 Task: Change your pronoun visibility to your connections.
Action: Mouse moved to (814, 100)
Screenshot: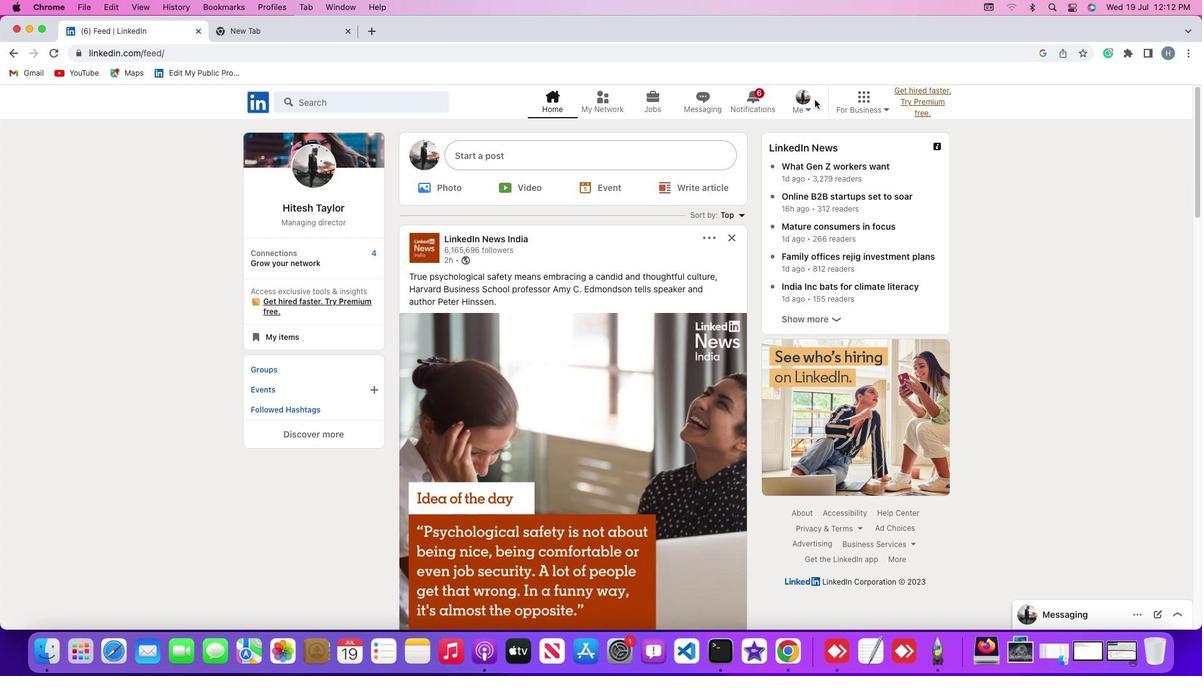 
Action: Mouse pressed left at (814, 100)
Screenshot: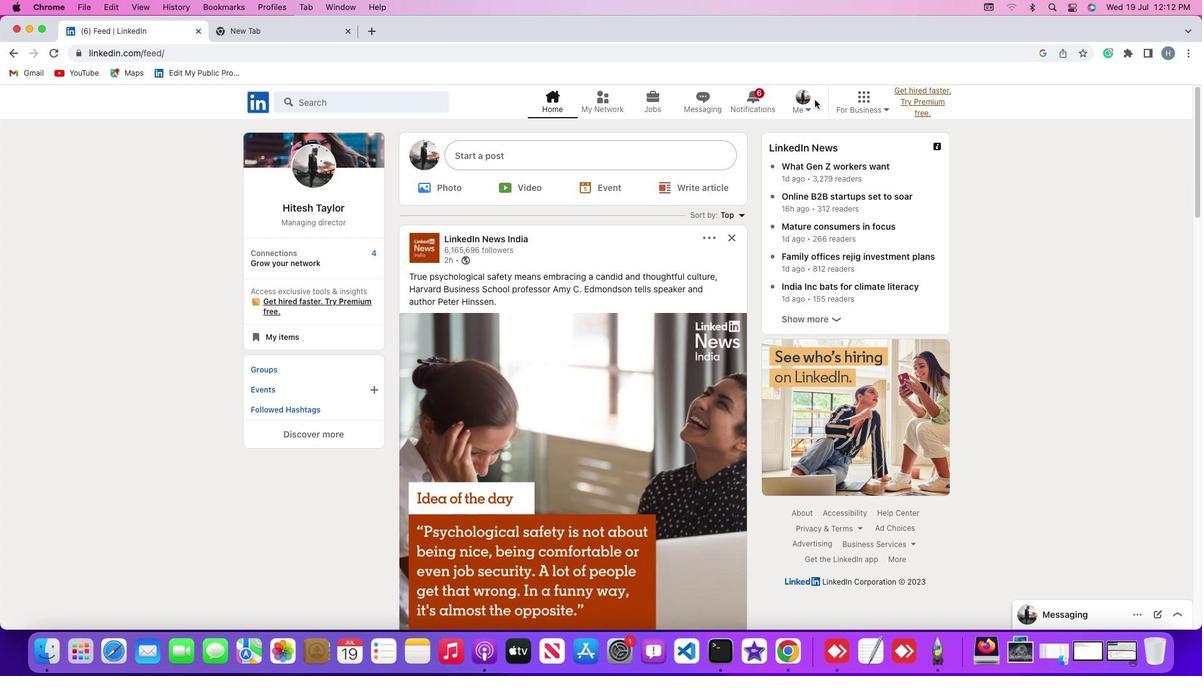 
Action: Mouse moved to (810, 105)
Screenshot: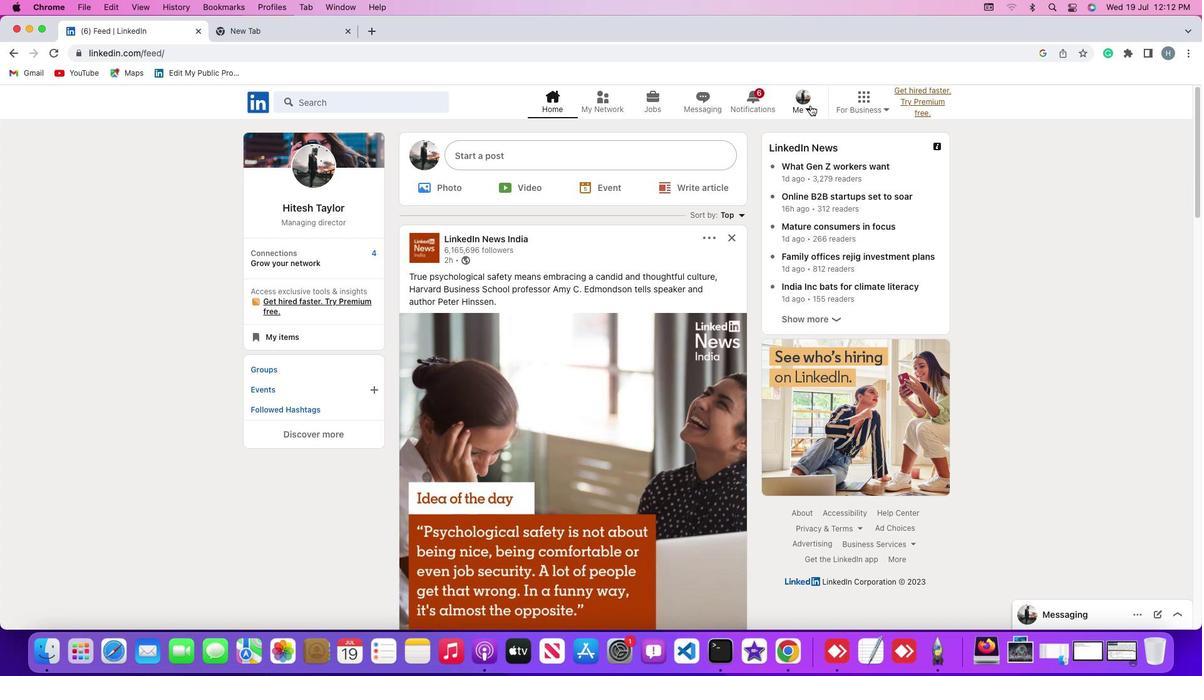 
Action: Mouse pressed left at (810, 105)
Screenshot: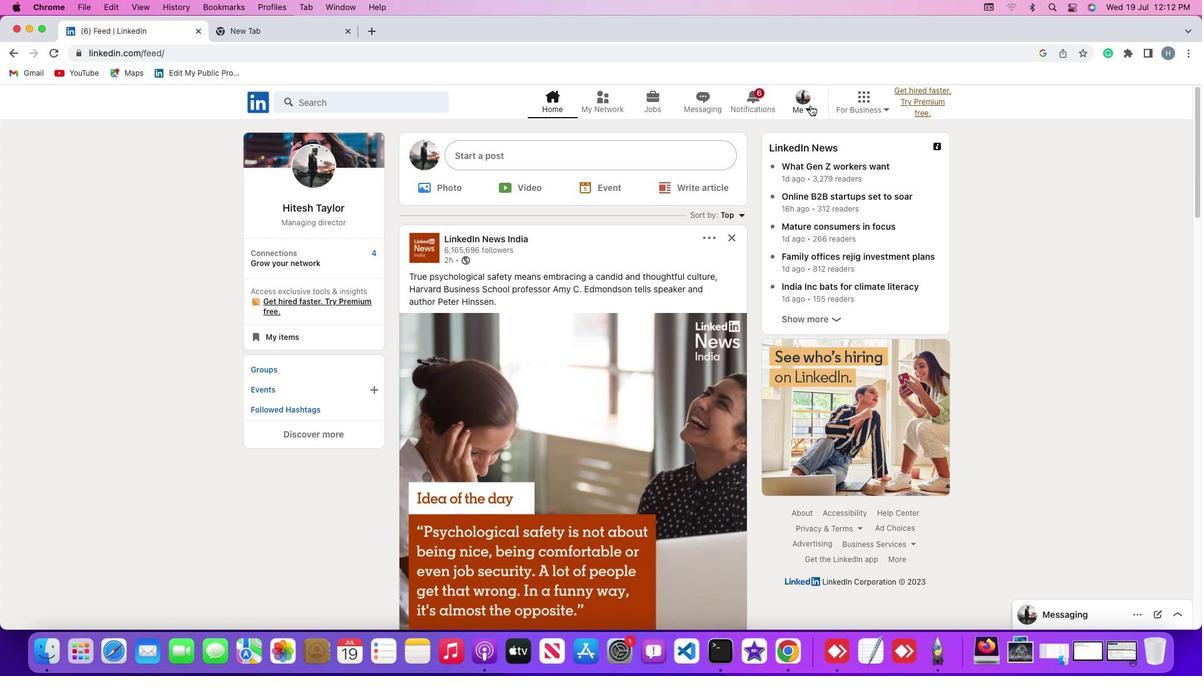 
Action: Mouse moved to (793, 172)
Screenshot: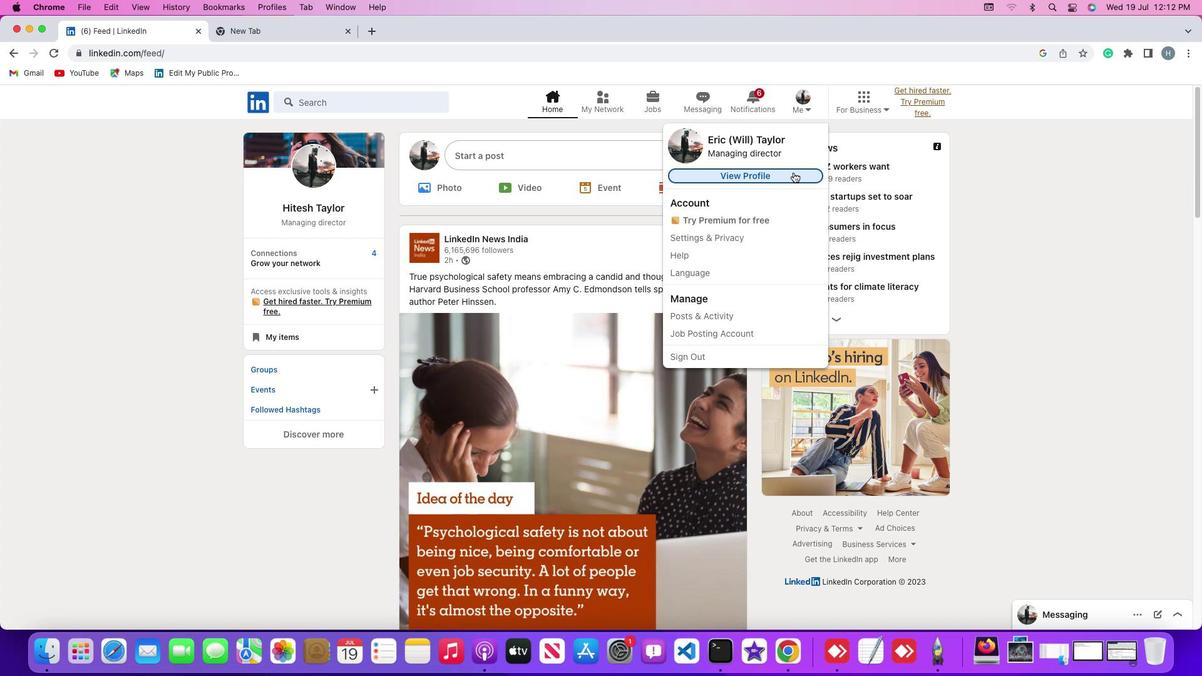 
Action: Mouse pressed left at (793, 172)
Screenshot: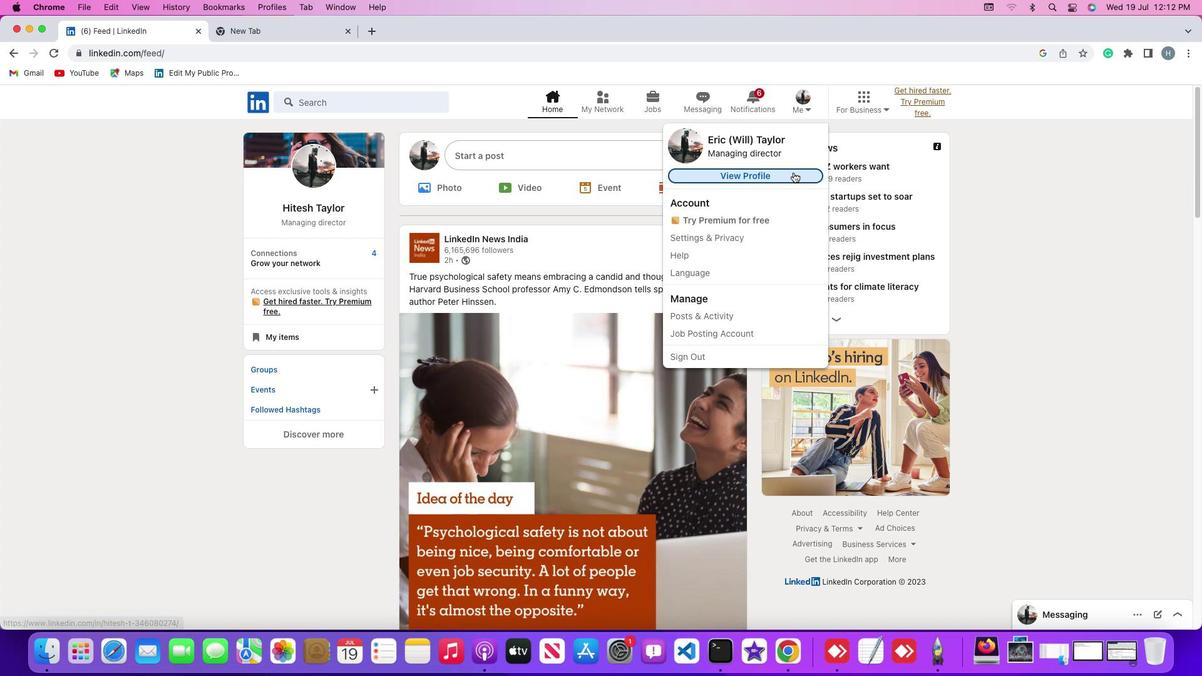 
Action: Mouse moved to (726, 278)
Screenshot: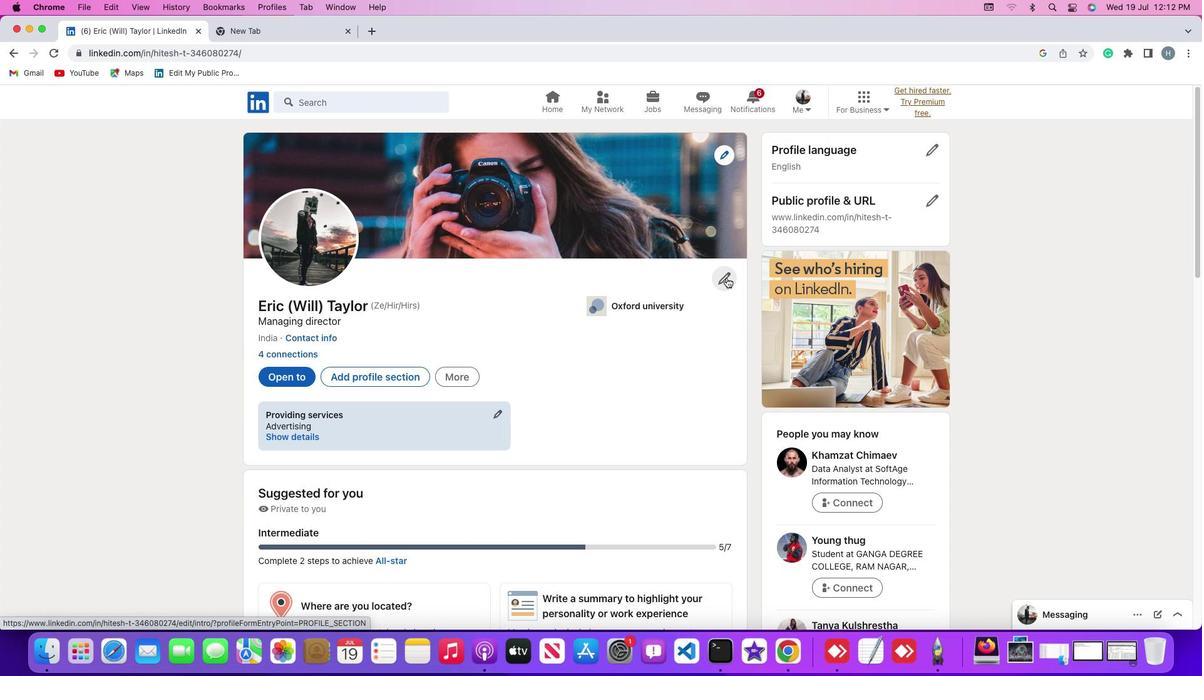 
Action: Mouse pressed left at (726, 278)
Screenshot: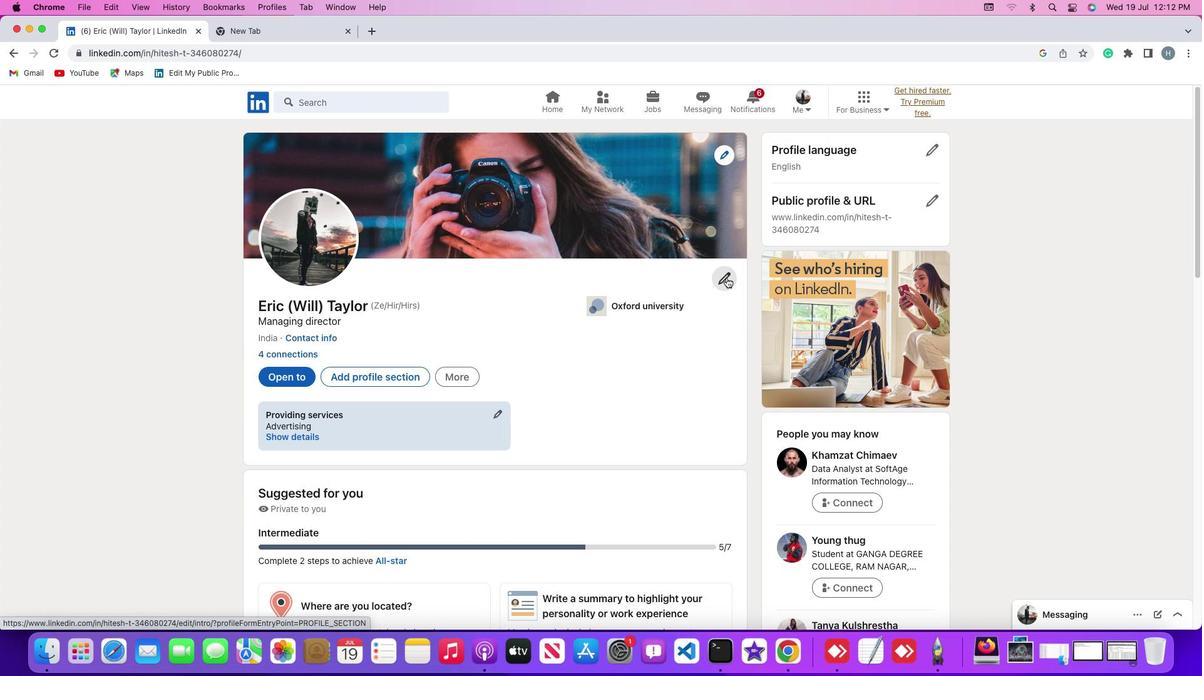 
Action: Mouse moved to (670, 346)
Screenshot: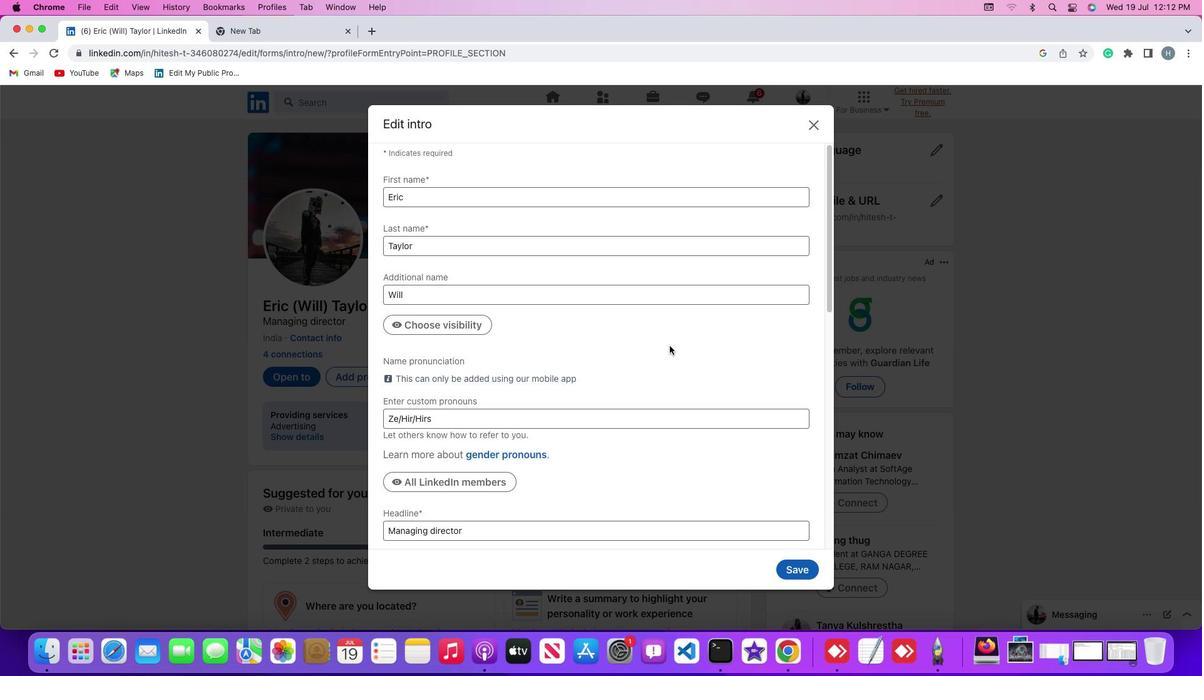 
Action: Mouse scrolled (670, 346) with delta (0, 0)
Screenshot: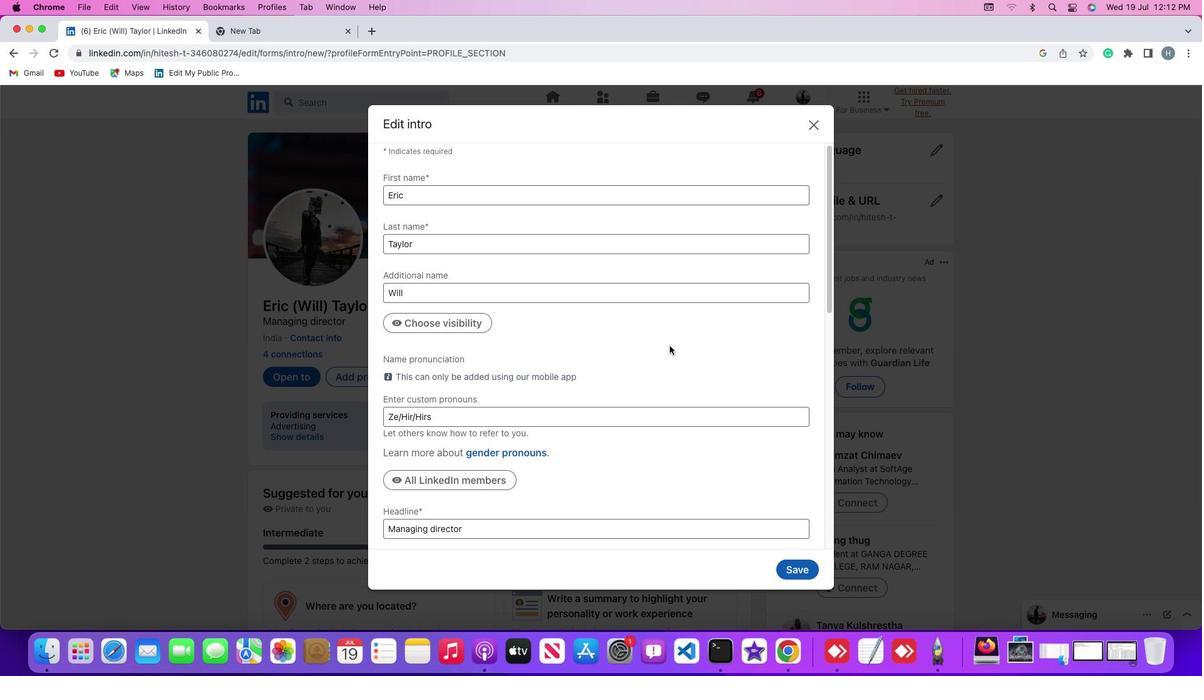 
Action: Mouse scrolled (670, 346) with delta (0, 0)
Screenshot: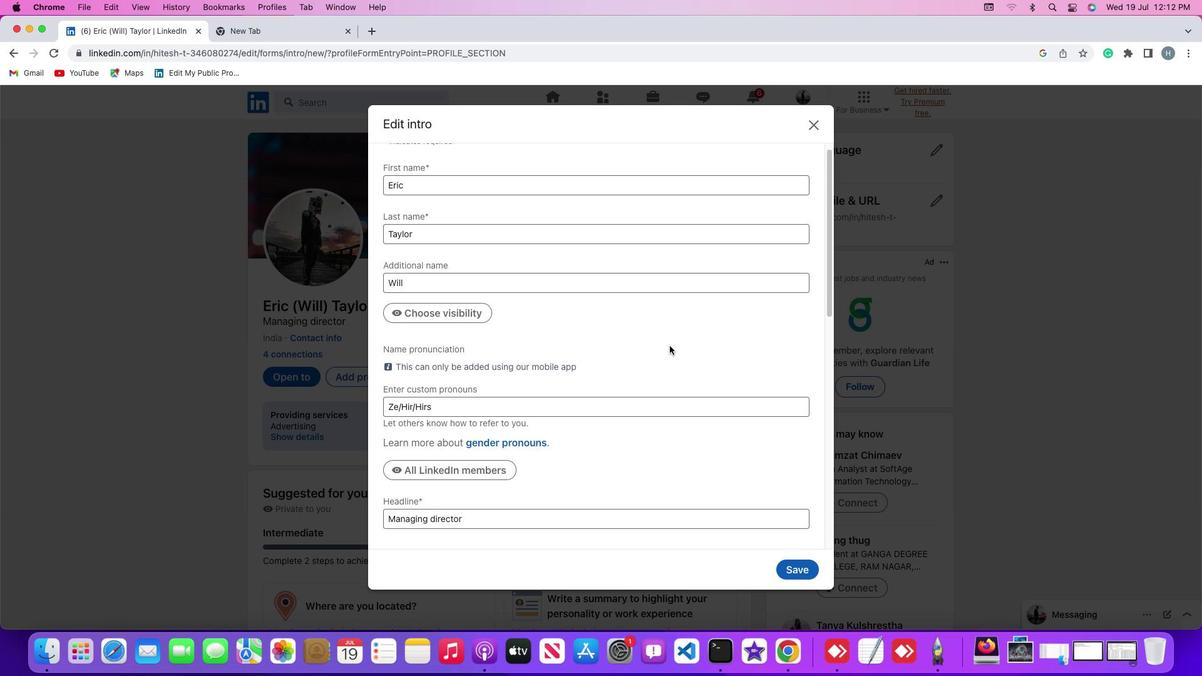 
Action: Mouse scrolled (670, 346) with delta (0, 0)
Screenshot: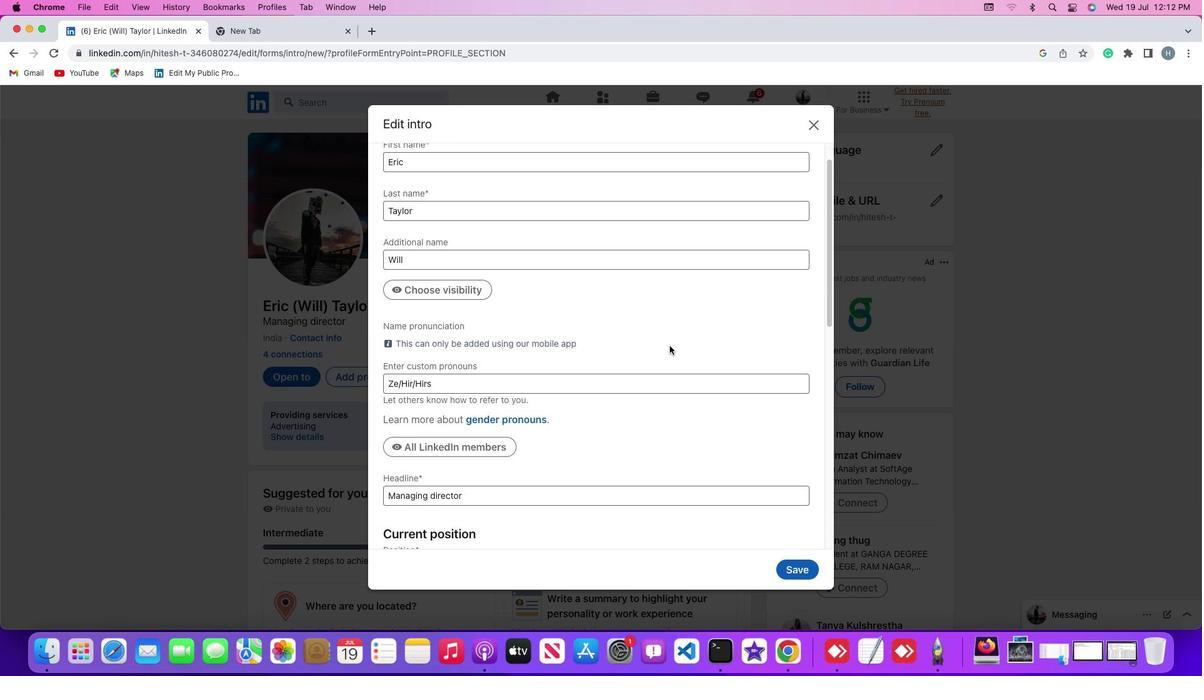 
Action: Mouse moved to (472, 261)
Screenshot: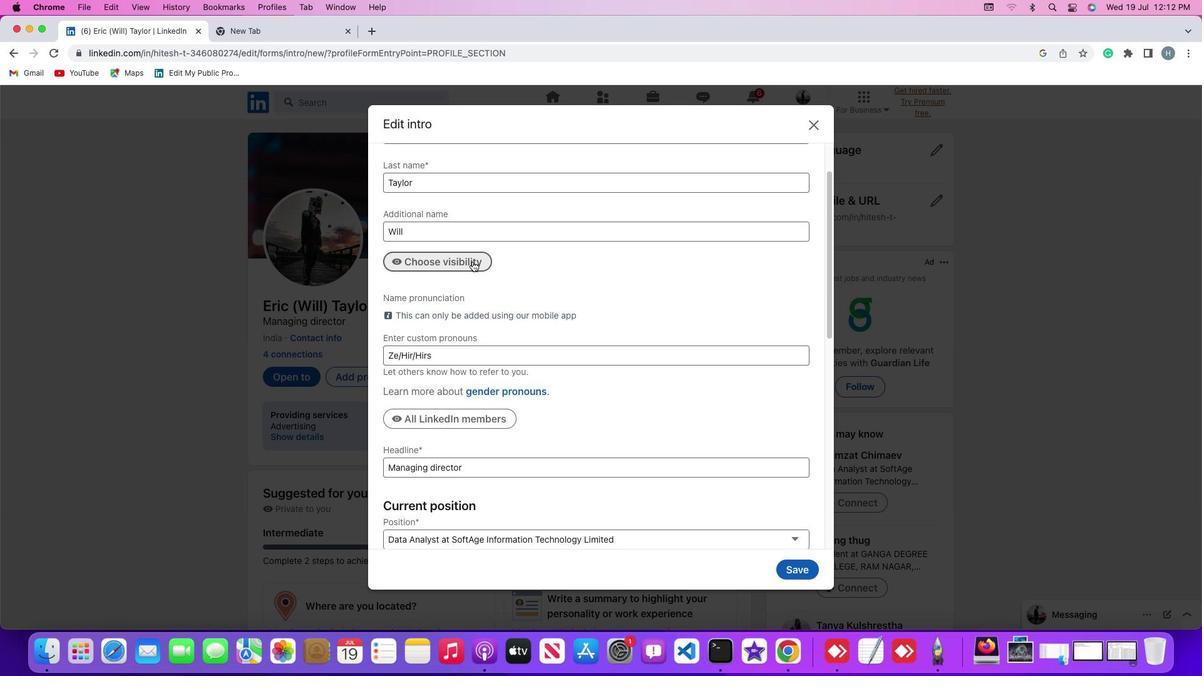 
Action: Mouse pressed left at (472, 261)
Screenshot: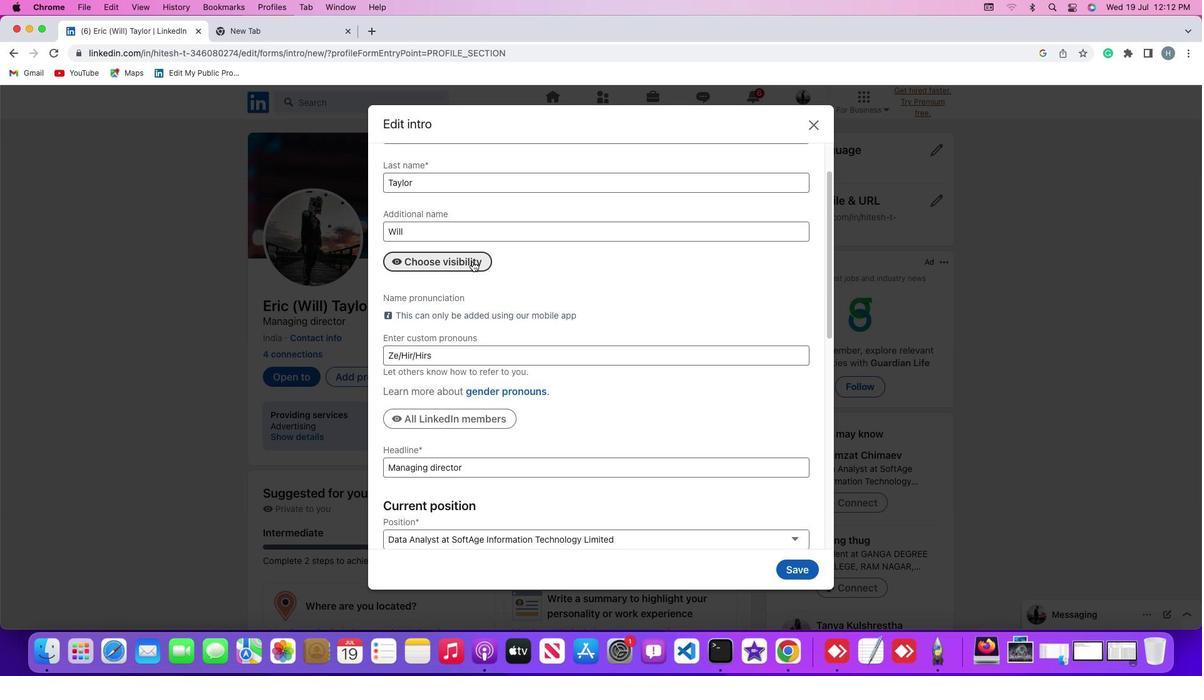 
Action: Mouse moved to (463, 303)
Screenshot: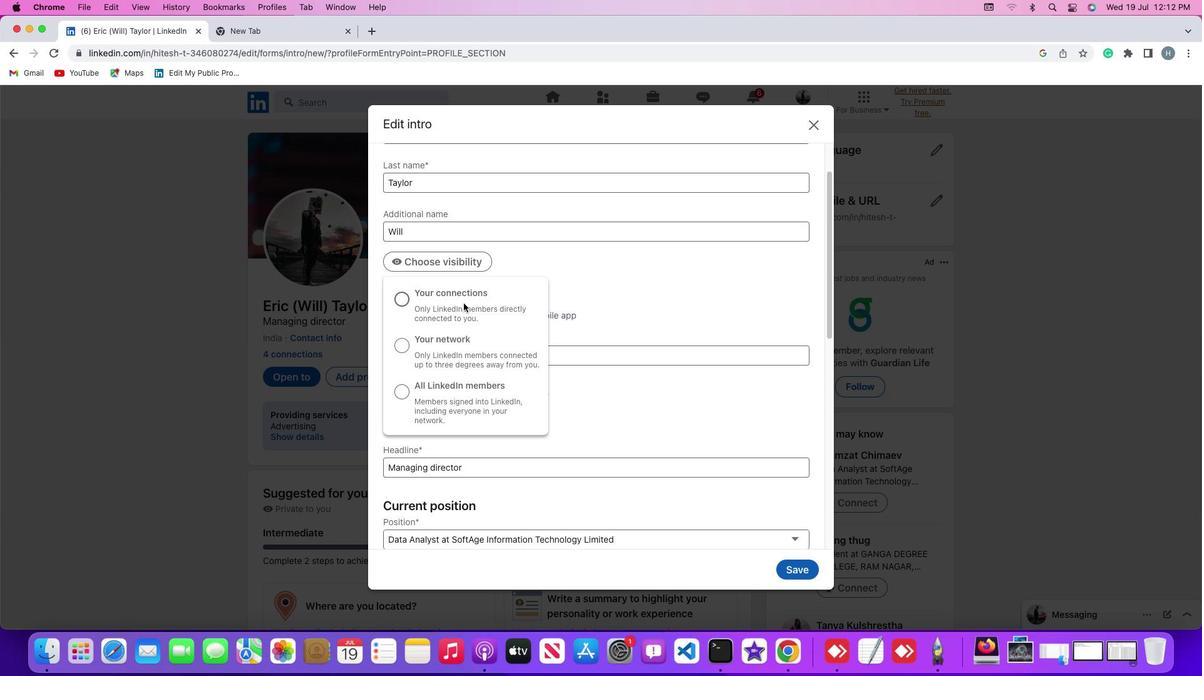 
Action: Mouse pressed left at (463, 303)
Screenshot: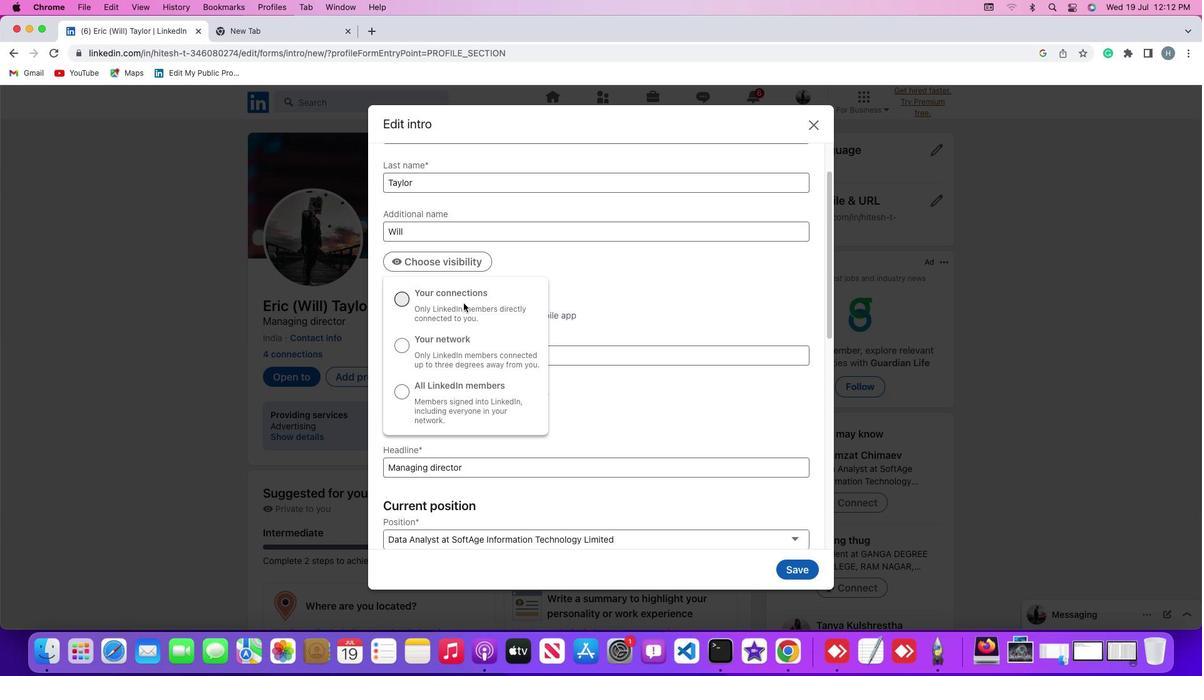 
Action: Mouse moved to (598, 294)
Screenshot: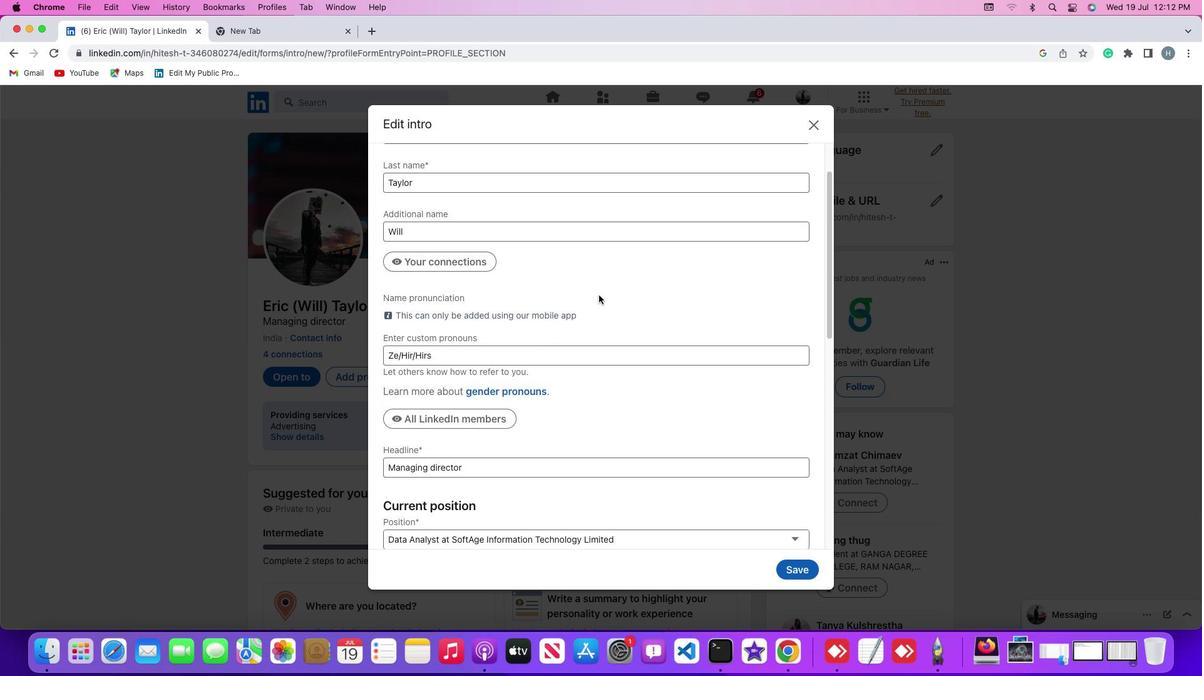 
